 Task: Create a rule in Outlook to move emails from 'Prateek Kumar' with the subject 'Get started with Microsoft Teams' to the 'Junk' folder.
Action: Mouse moved to (678, 72)
Screenshot: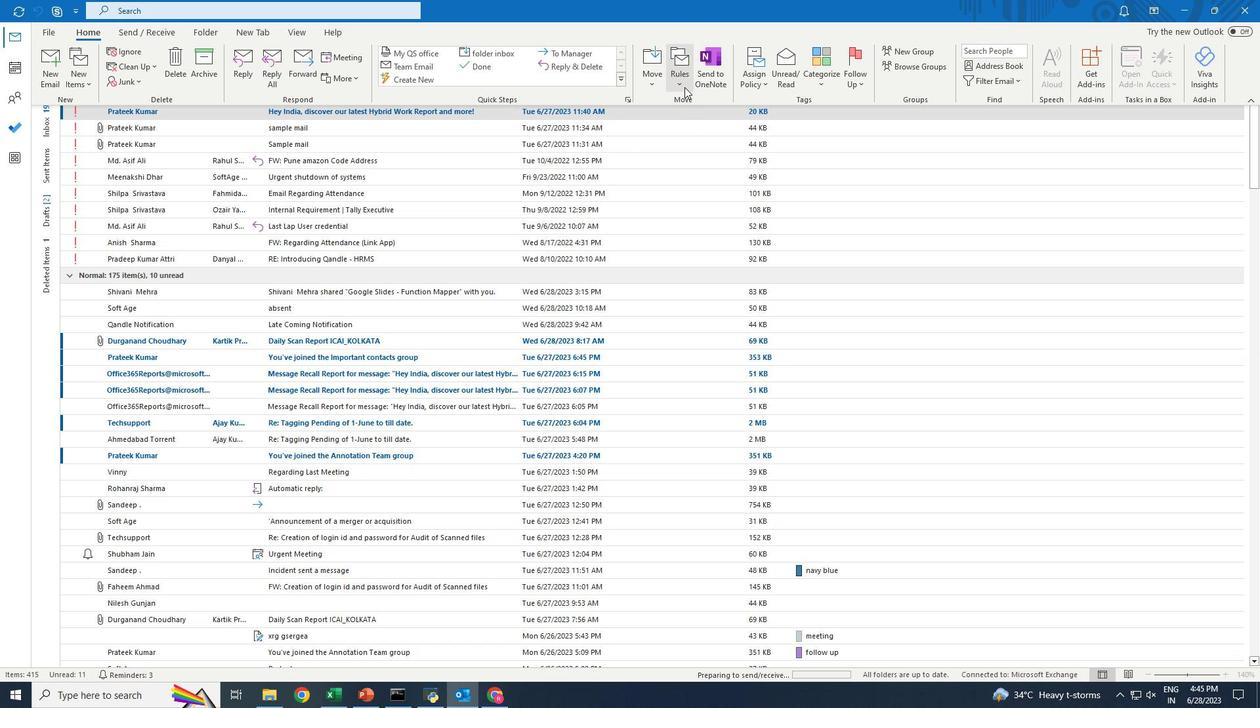 
Action: Mouse pressed left at (678, 72)
Screenshot: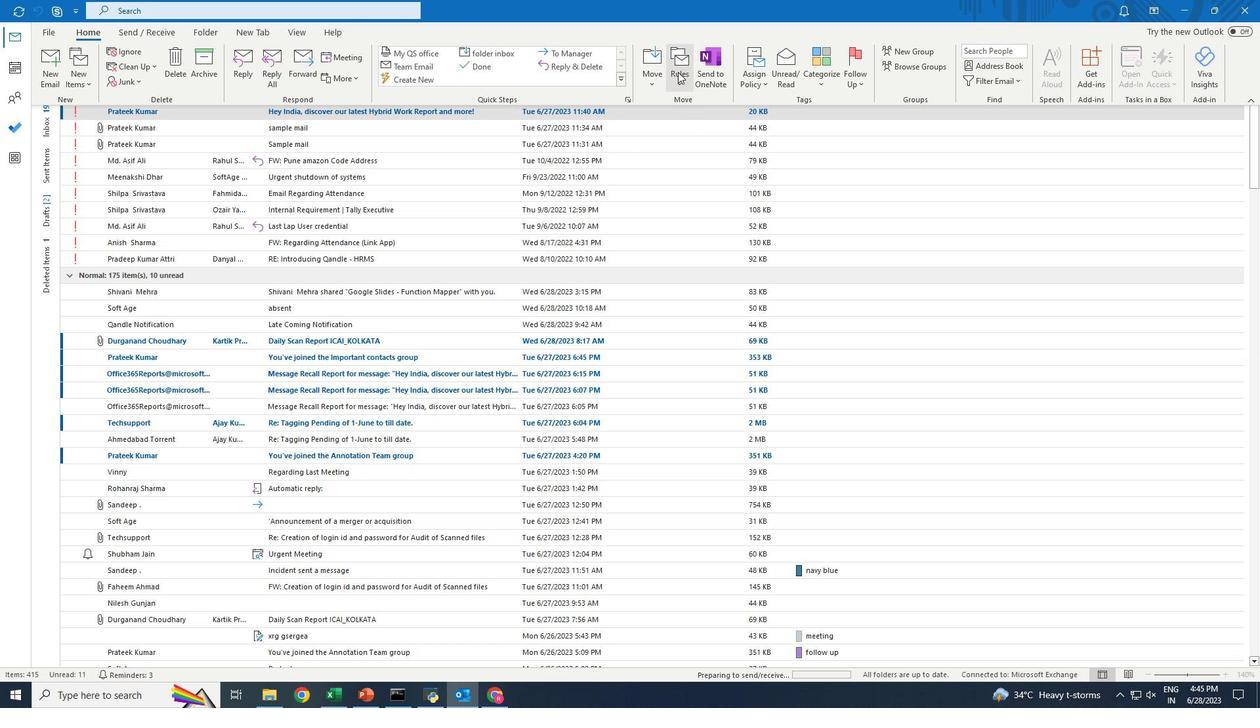 
Action: Mouse moved to (685, 147)
Screenshot: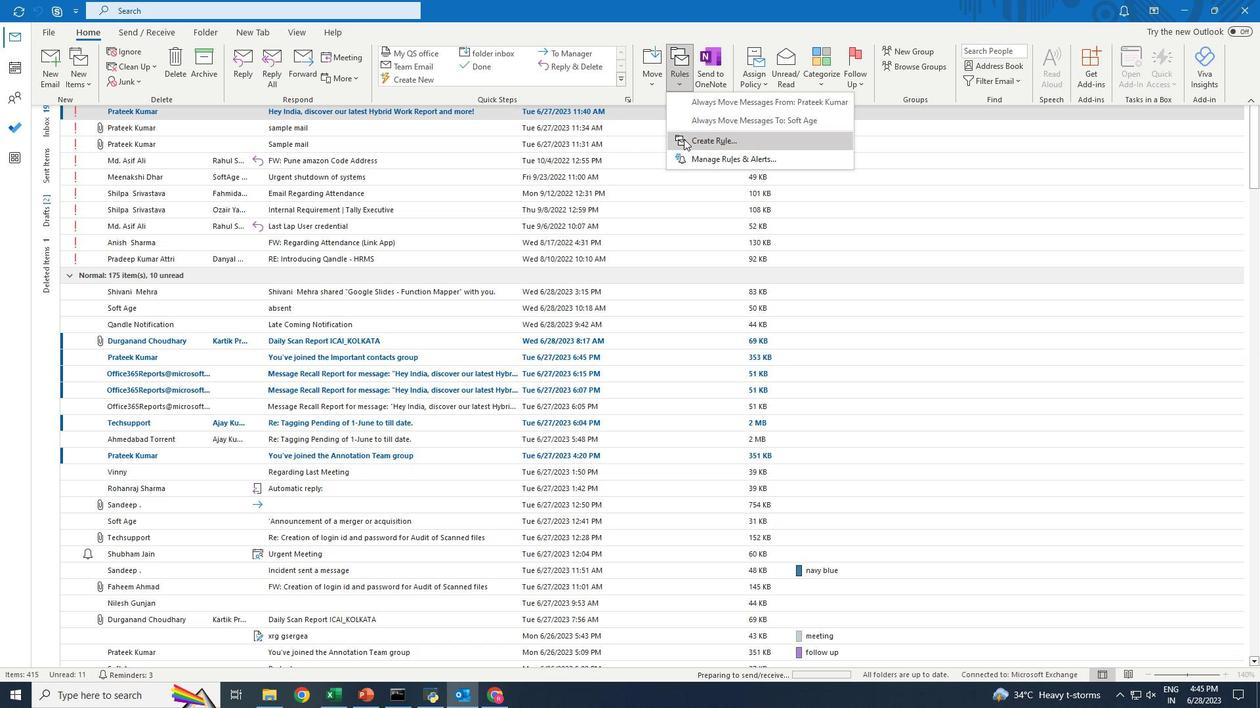 
Action: Mouse pressed left at (685, 147)
Screenshot: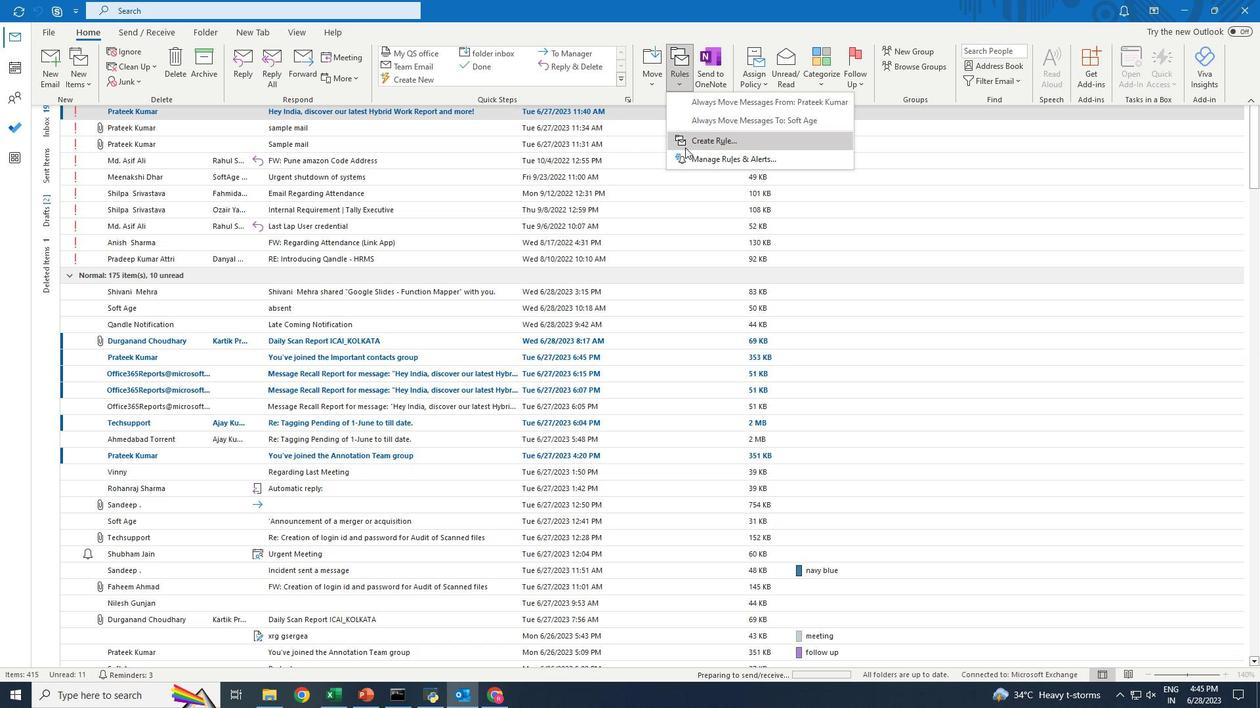 
Action: Mouse moved to (592, 305)
Screenshot: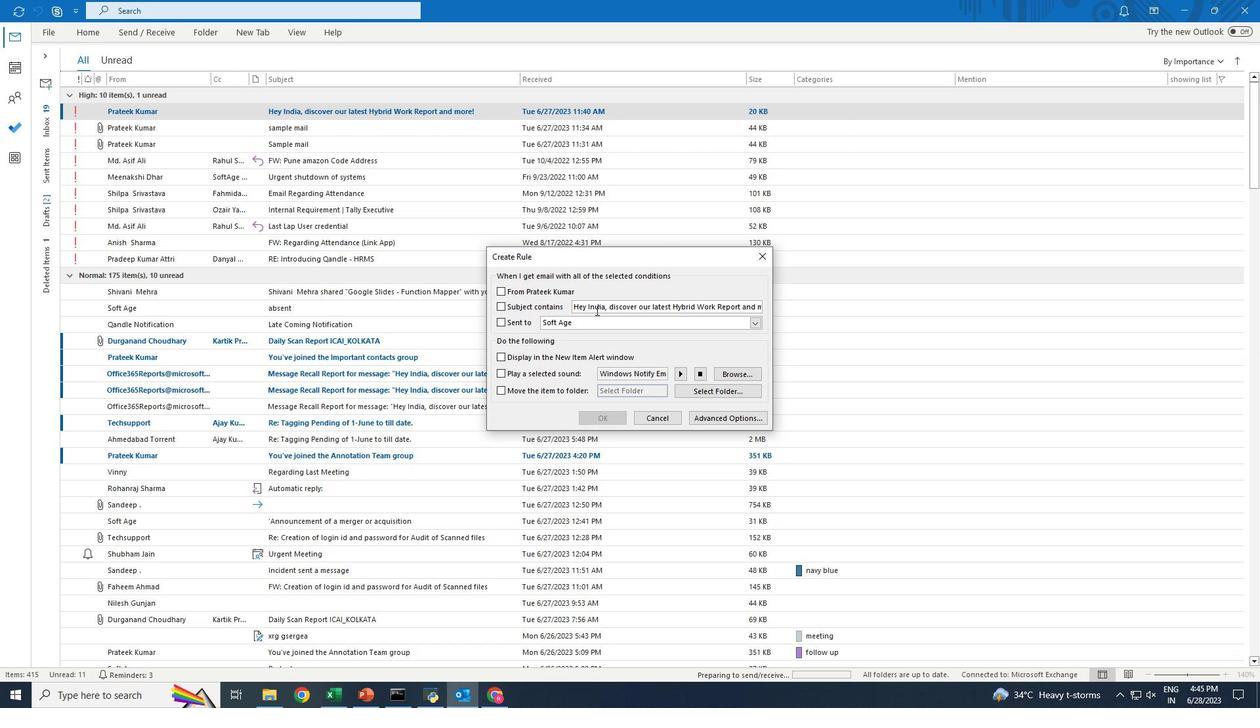 
Action: Mouse pressed left at (592, 305)
Screenshot: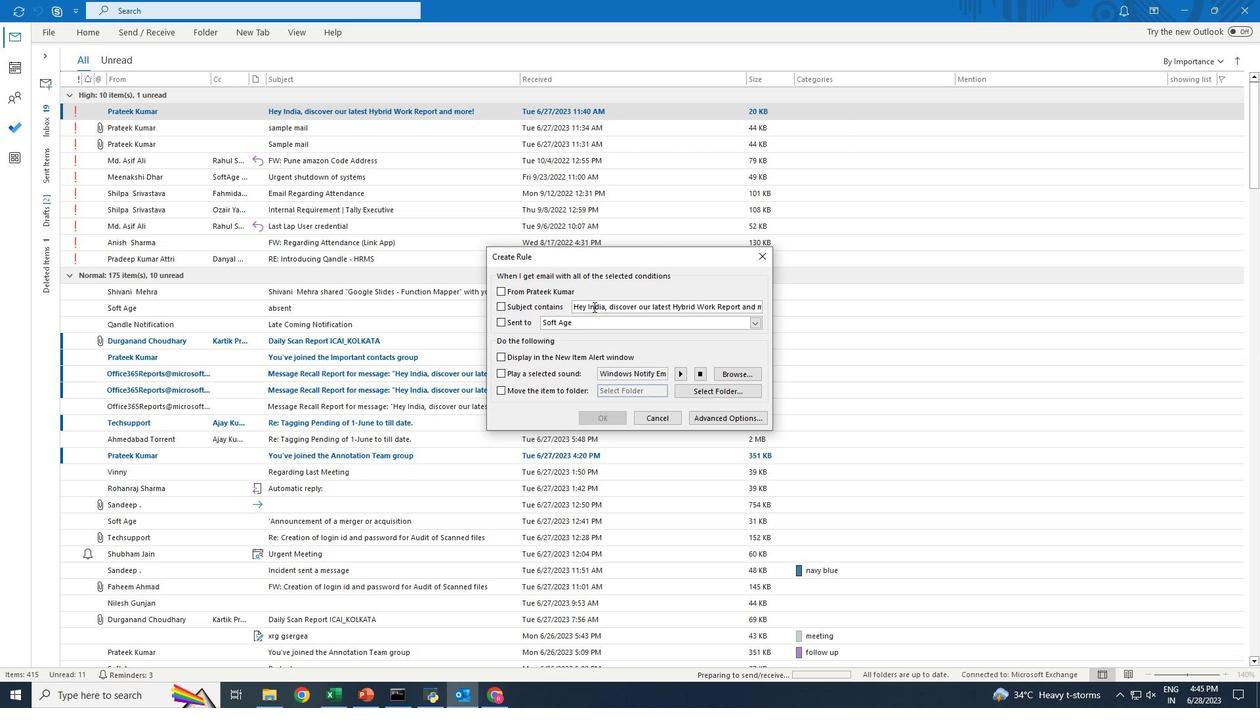 
Action: Key pressed ctrl+A<Key.backspace><Key.shift><Key.shift><Key.shift><Key.shift><Key.shift><Key.shift><Key.shift><Key.shift><Key.shift>Get<Key.space>started<Key.space>with<Key.space><Key.shift>Microsoft<Key.space><Key.shift>Teams
Screenshot: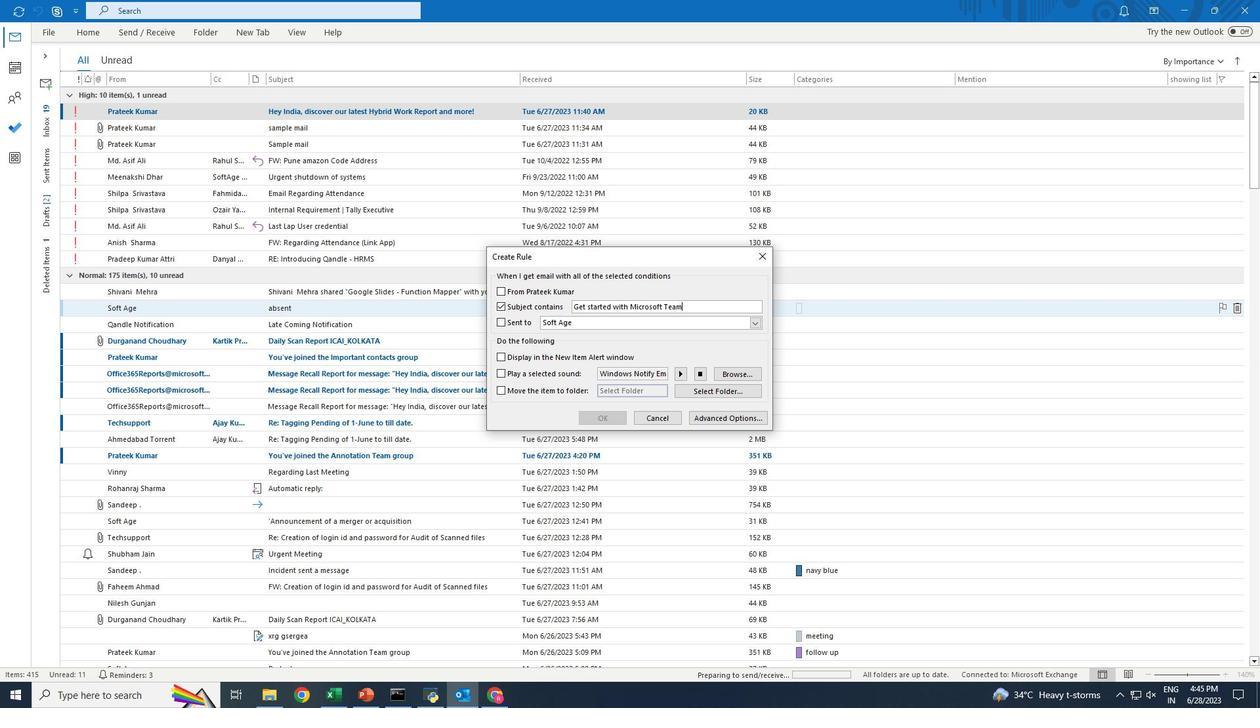
Action: Mouse moved to (722, 388)
Screenshot: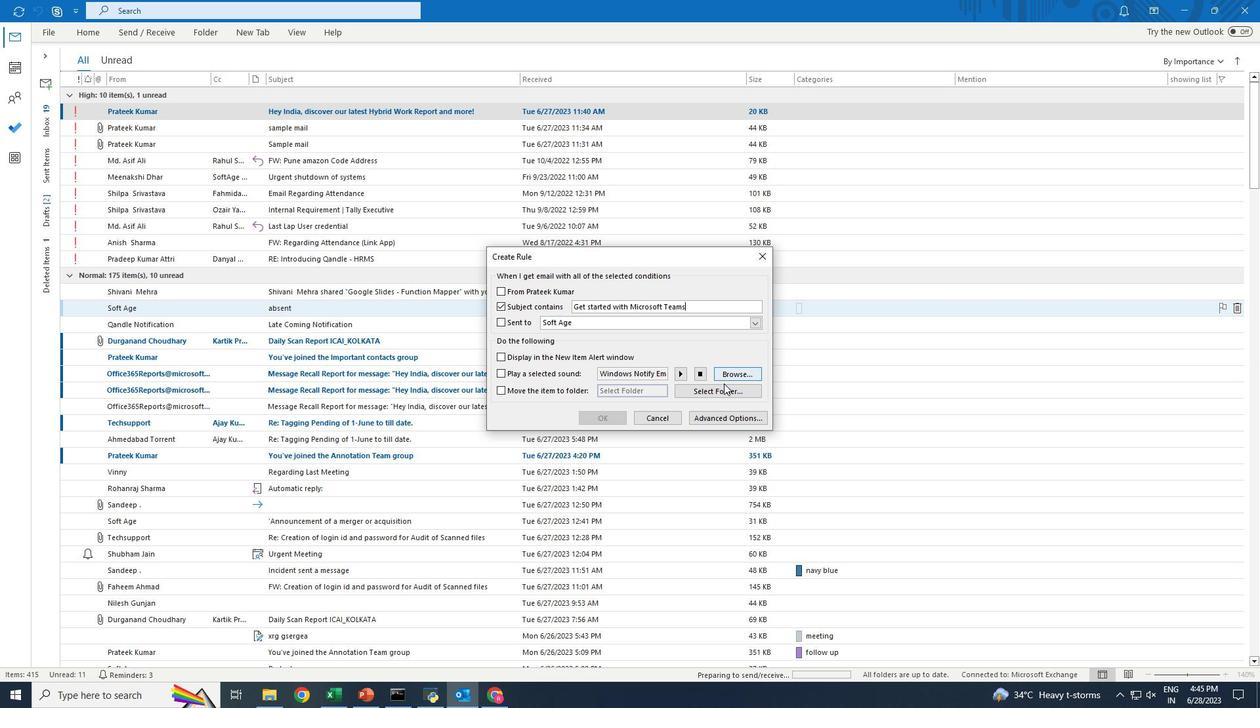 
Action: Mouse pressed left at (722, 388)
Screenshot: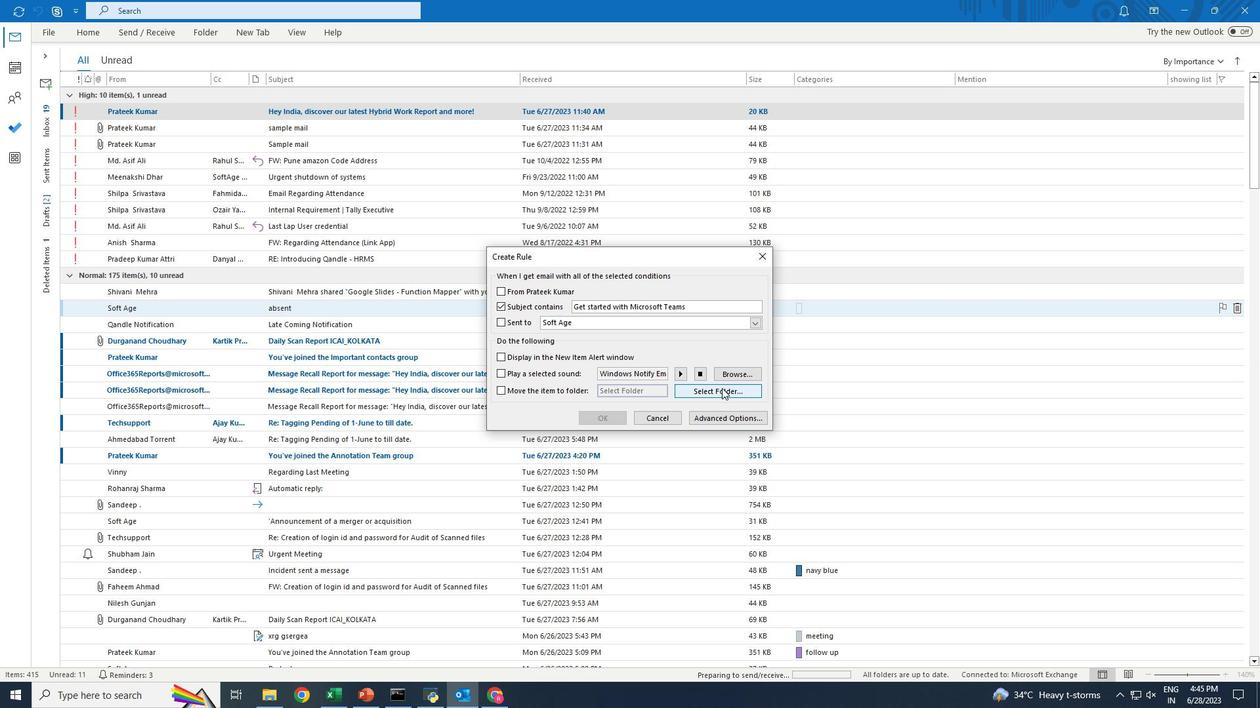 
Action: Mouse moved to (595, 373)
Screenshot: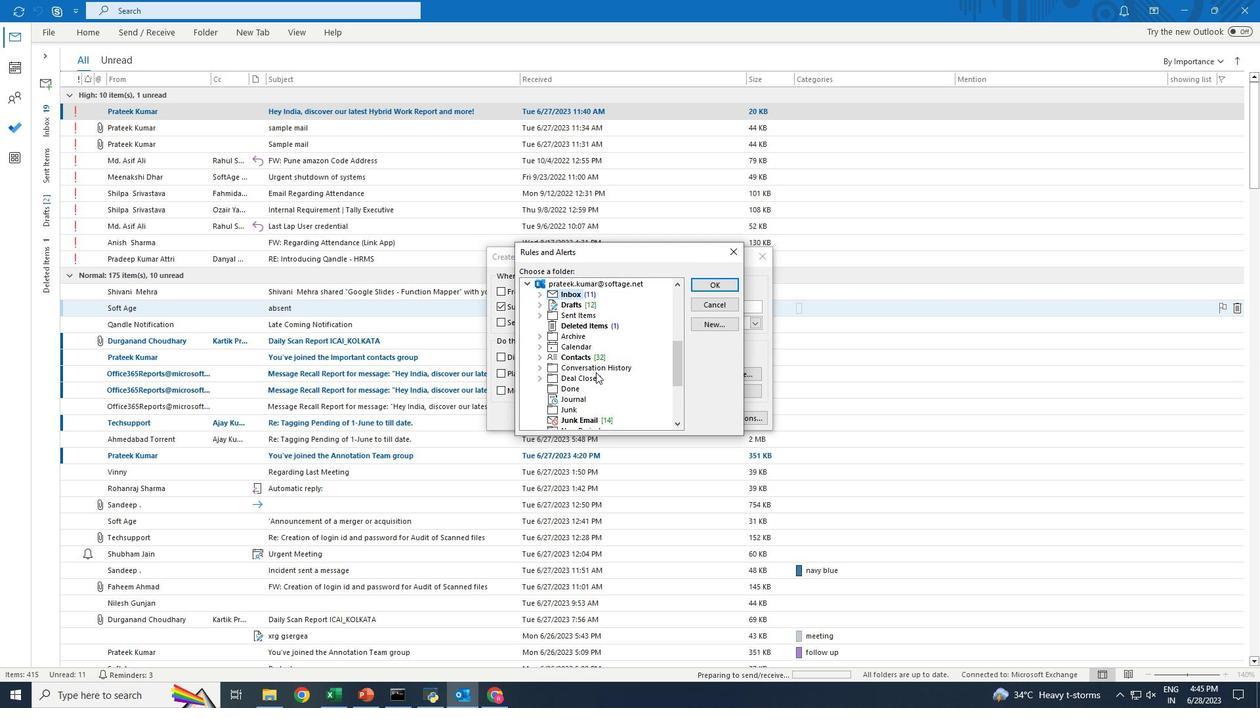 
Action: Mouse scrolled (595, 372) with delta (0, 0)
Screenshot: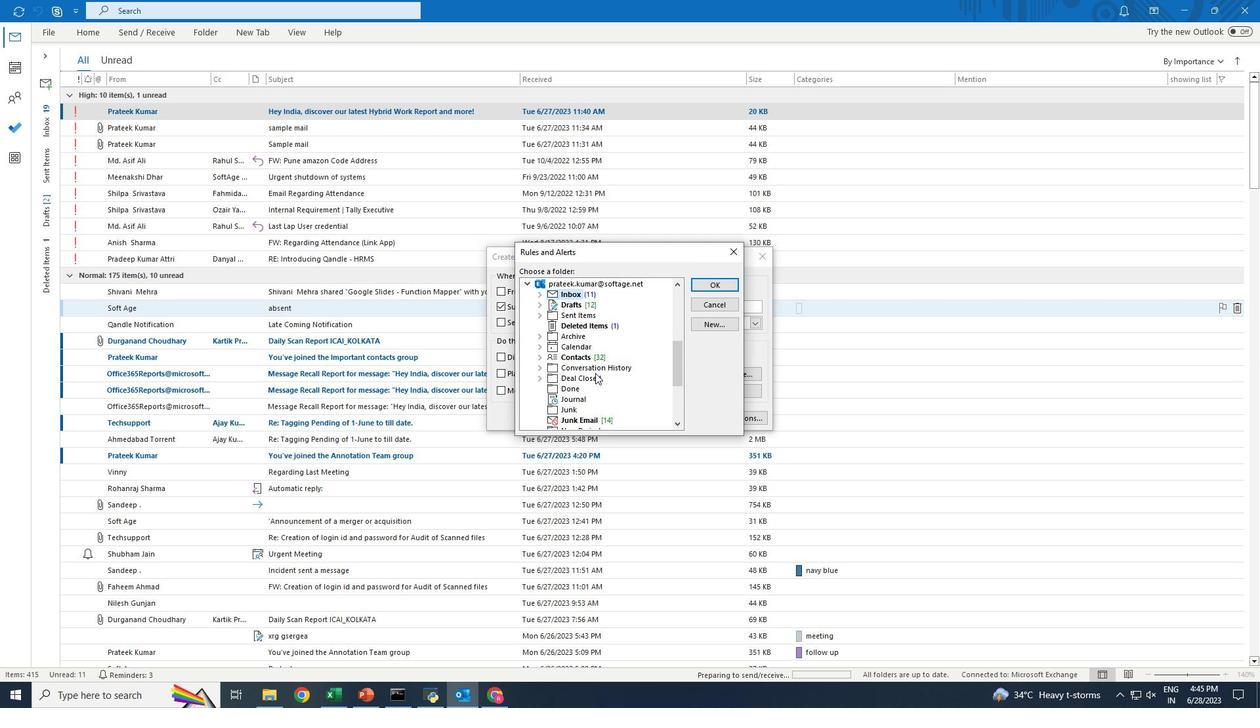 
Action: Mouse moved to (575, 378)
Screenshot: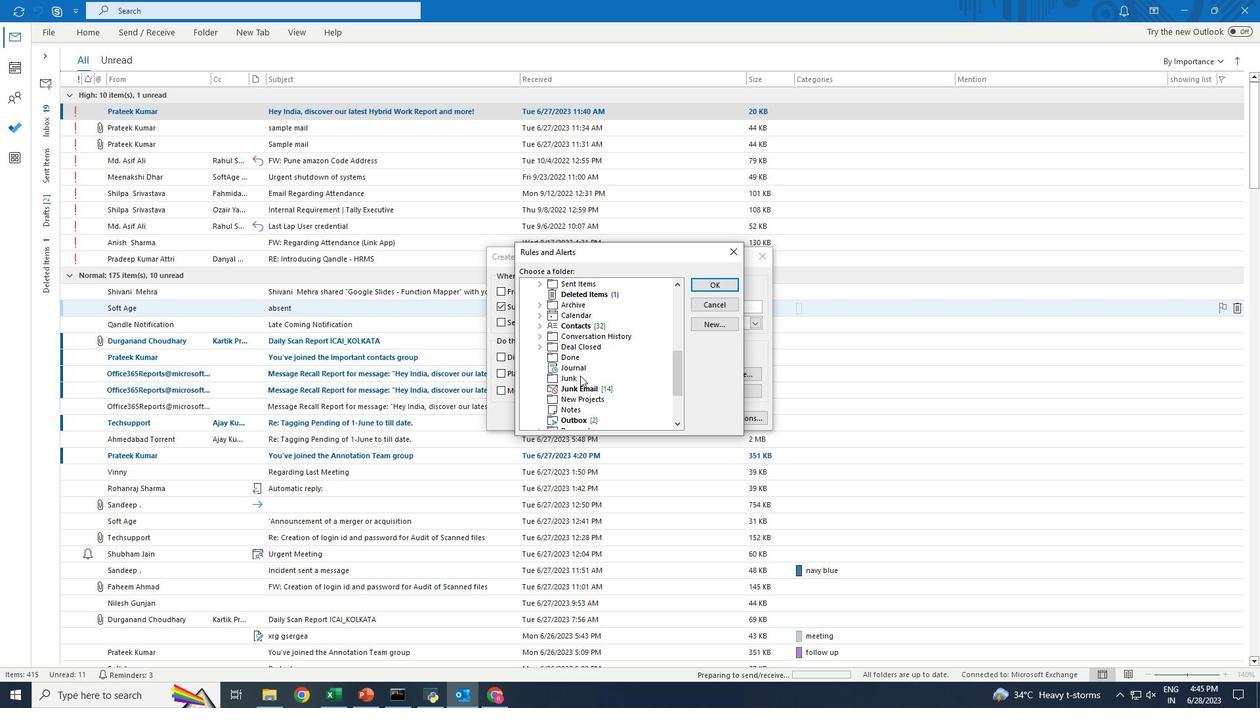 
Action: Mouse pressed left at (575, 378)
Screenshot: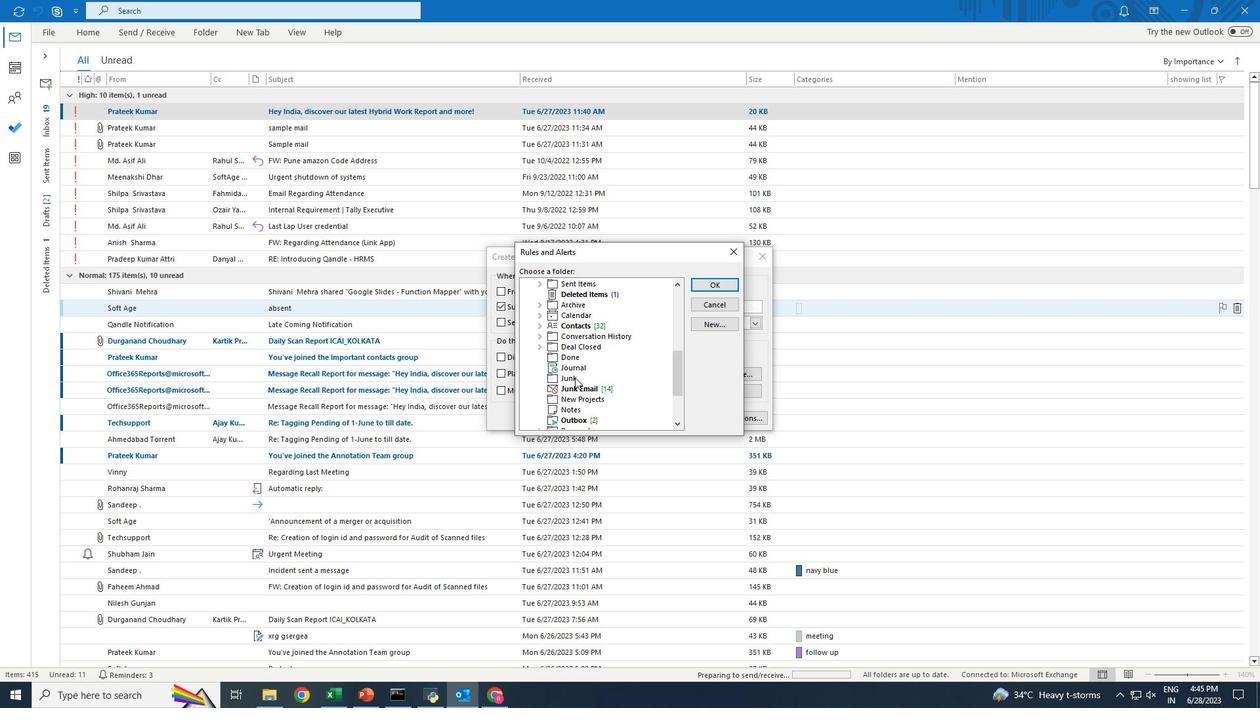 
Action: Mouse moved to (716, 286)
Screenshot: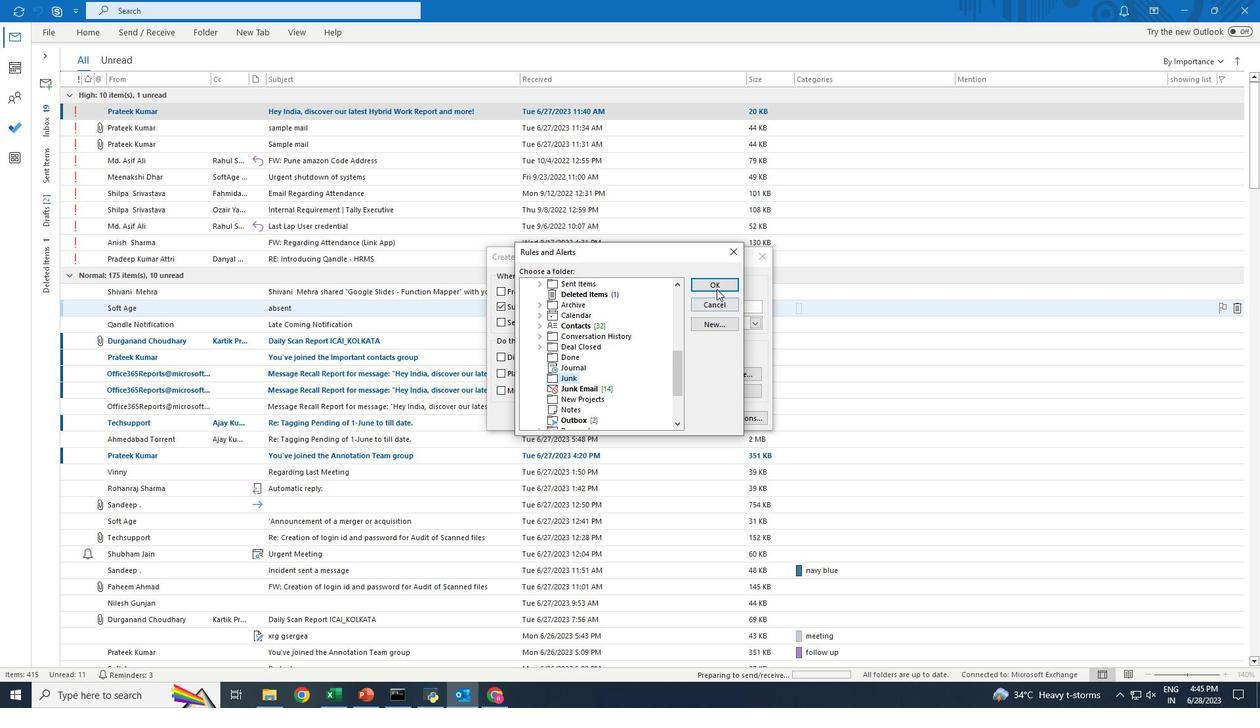 
Action: Mouse pressed left at (716, 286)
Screenshot: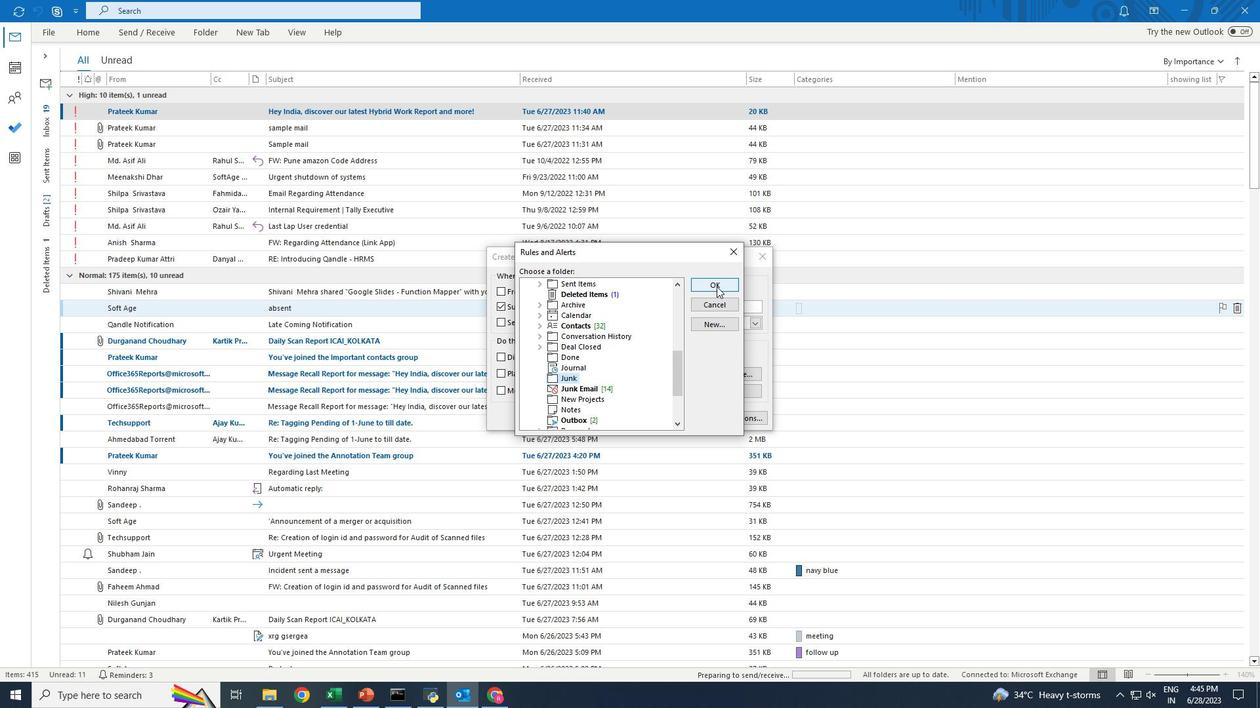 
Action: Mouse moved to (604, 412)
Screenshot: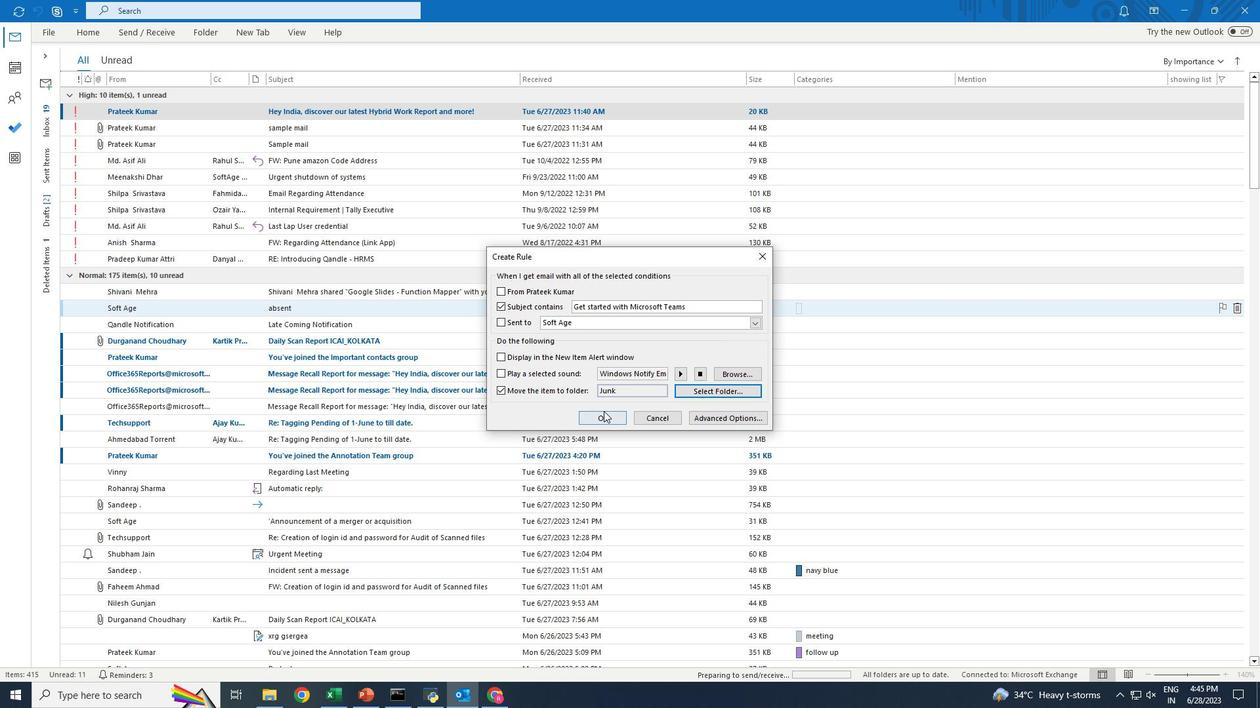 
Action: Mouse pressed left at (604, 412)
Screenshot: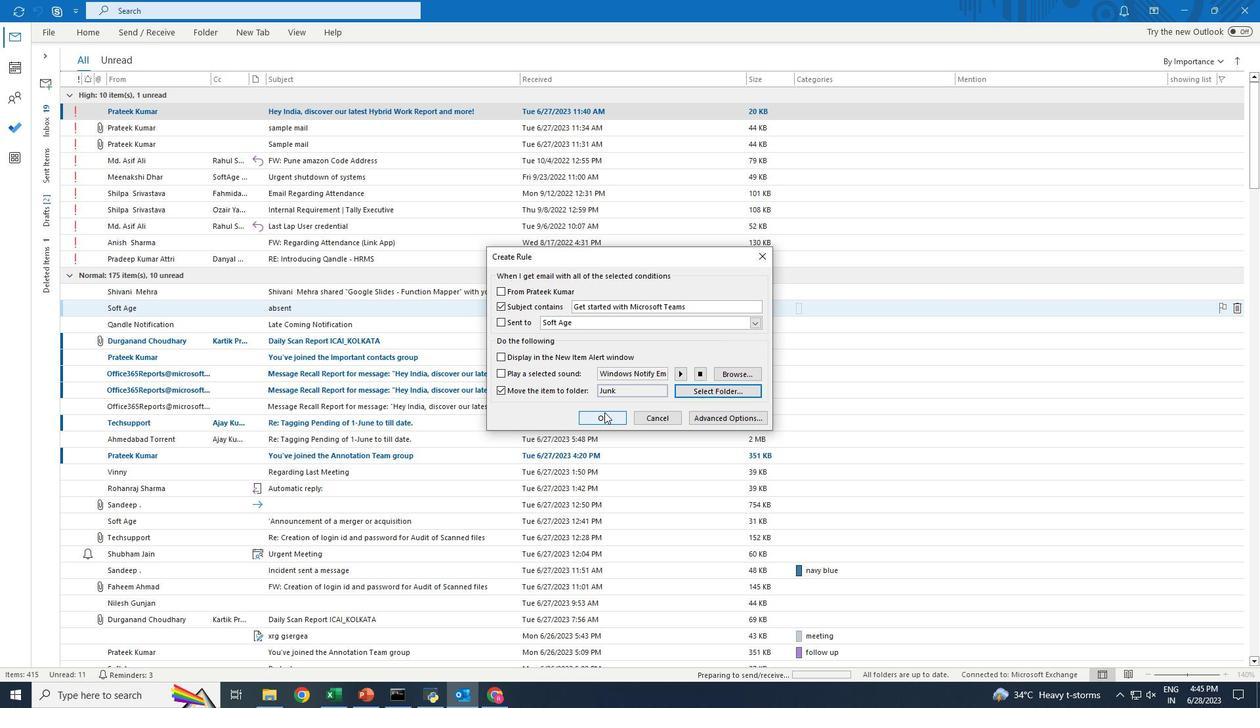 
Action: Mouse moved to (604, 417)
Screenshot: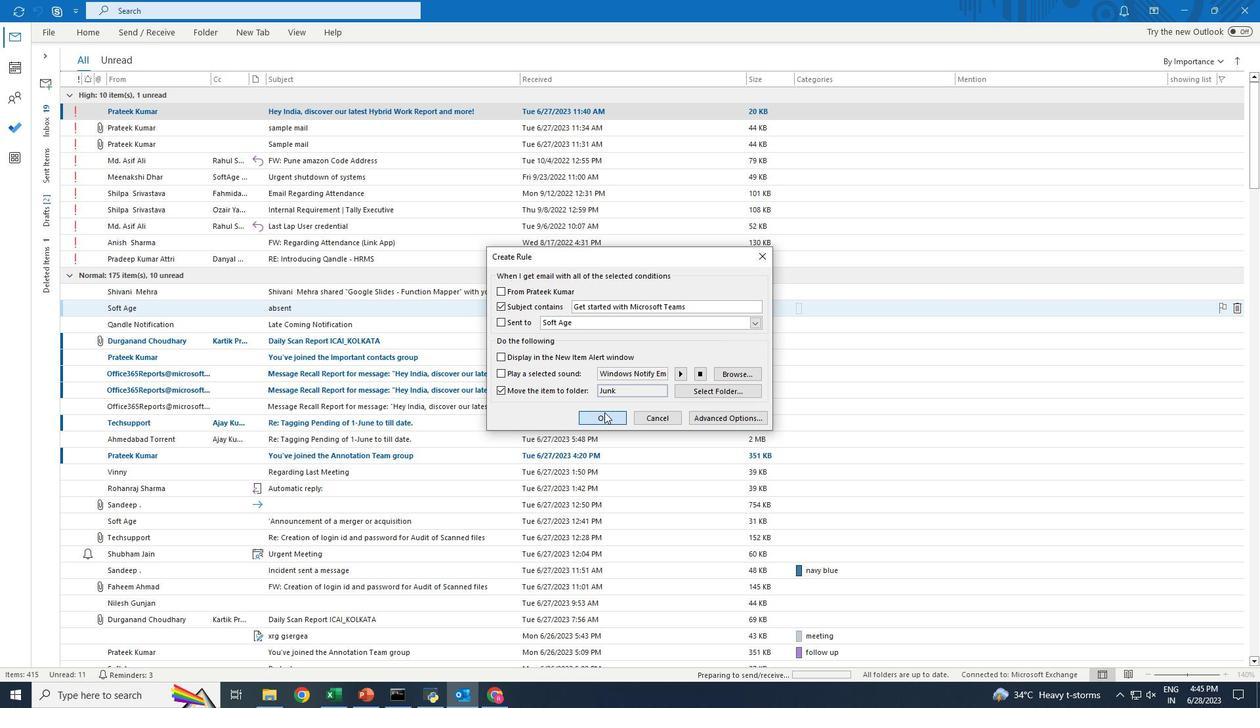 
Action: Mouse pressed left at (604, 417)
Screenshot: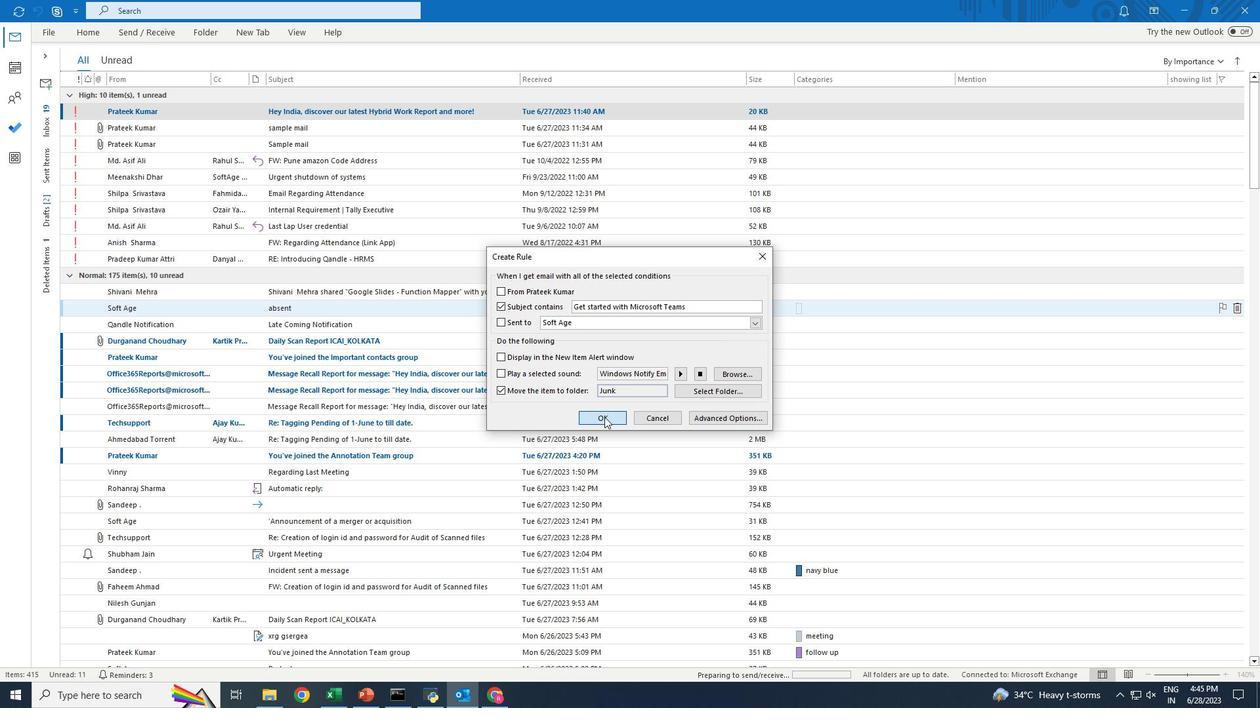 
Action: Mouse pressed left at (604, 417)
Screenshot: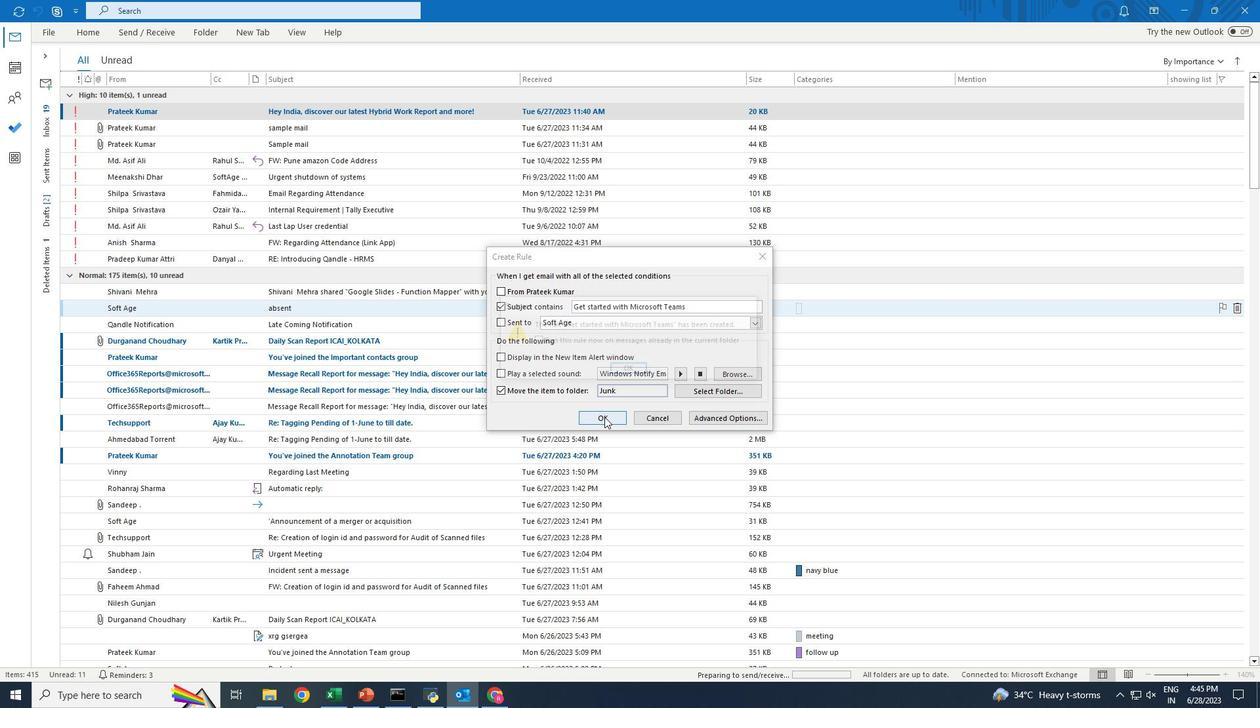 
Action: Mouse moved to (632, 366)
Screenshot: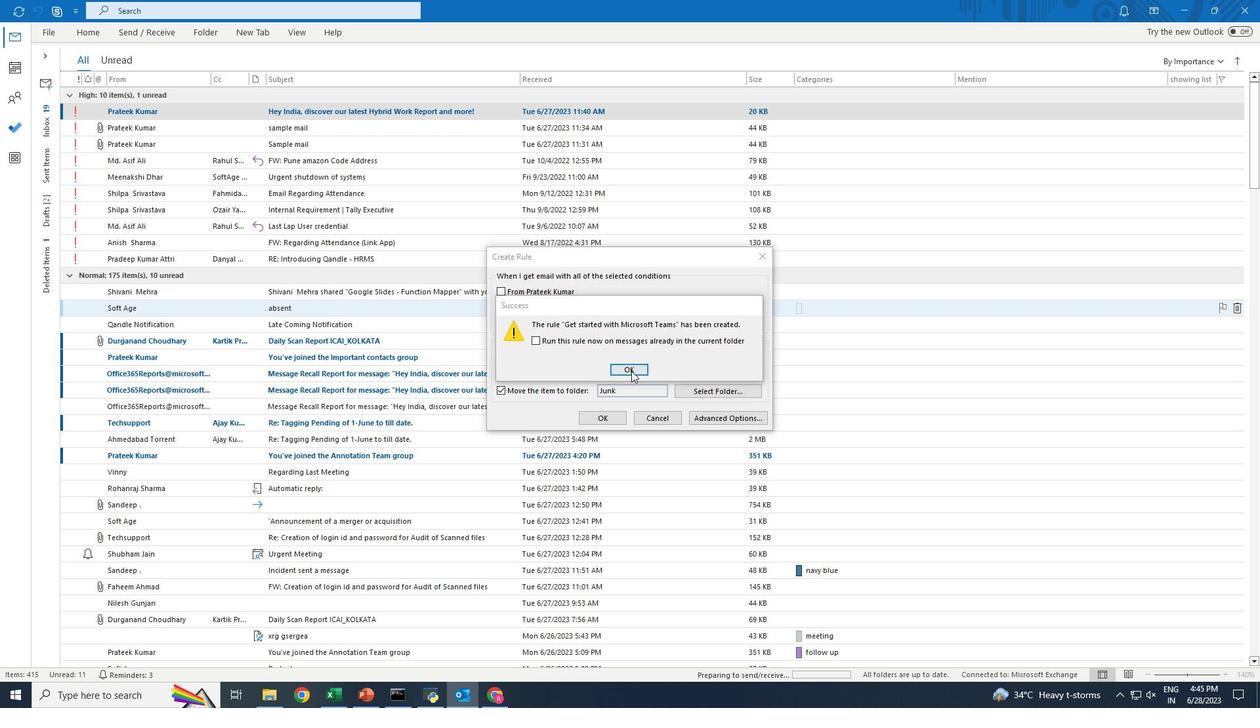
Action: Mouse pressed left at (632, 366)
Screenshot: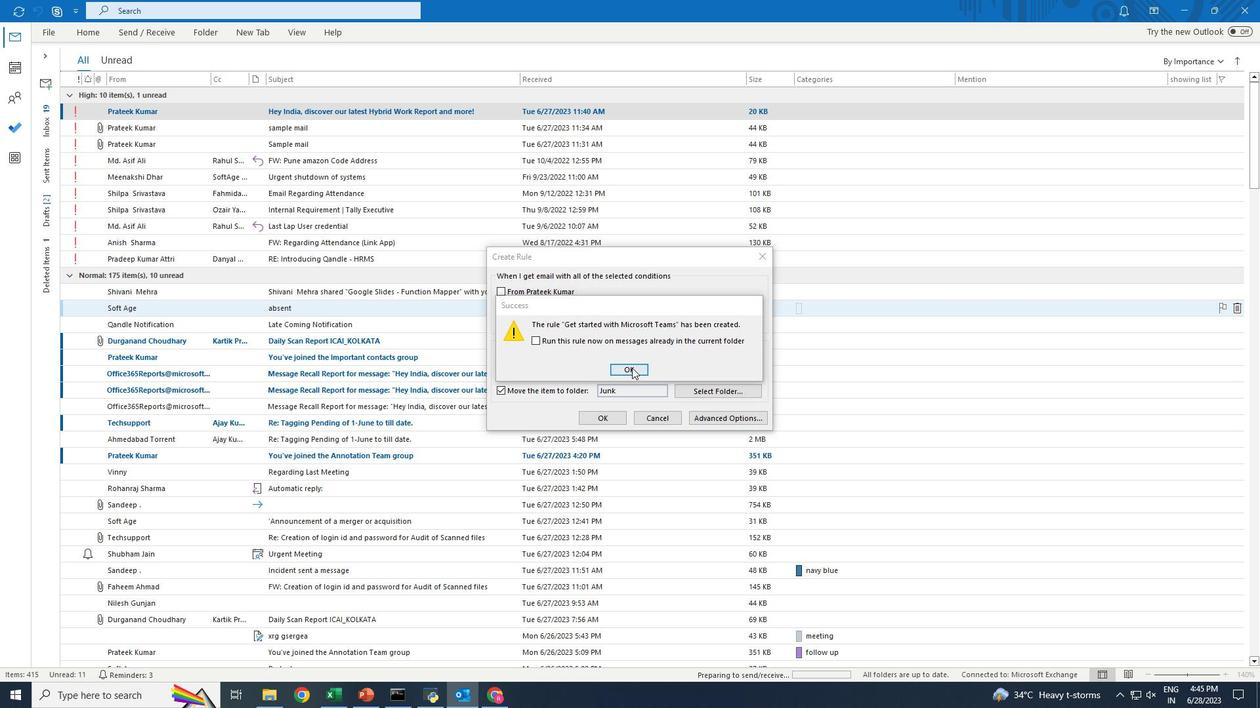 
Action: Mouse moved to (628, 380)
Screenshot: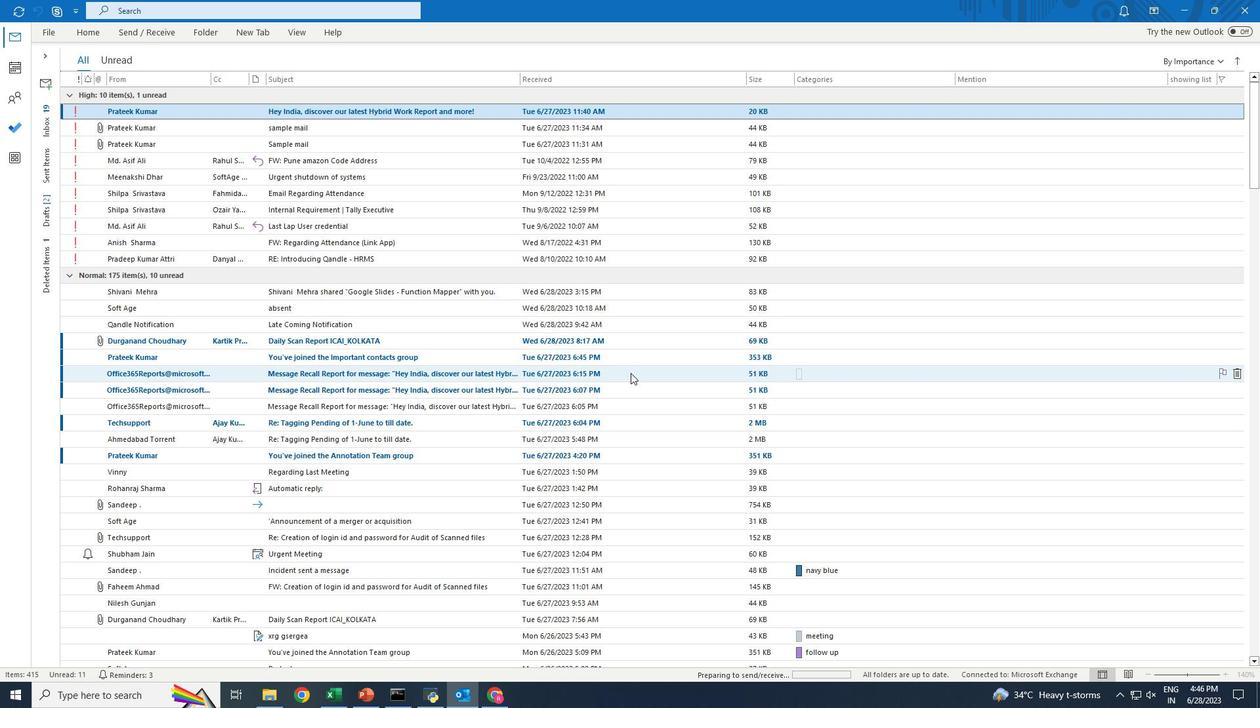 
